 Task: Check the average views per listing of new construction in the last 5 years.
Action: Mouse moved to (780, 184)
Screenshot: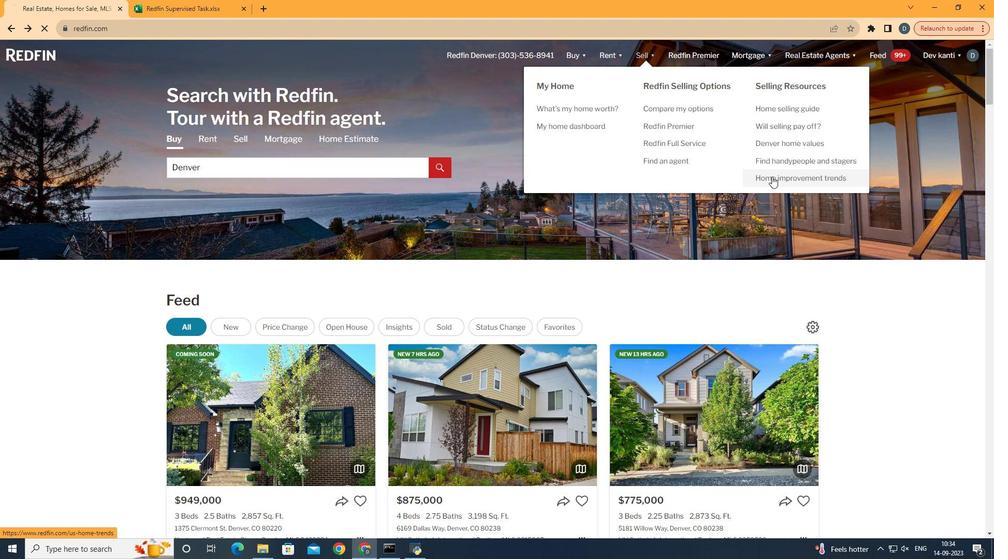 
Action: Mouse pressed left at (780, 184)
Screenshot: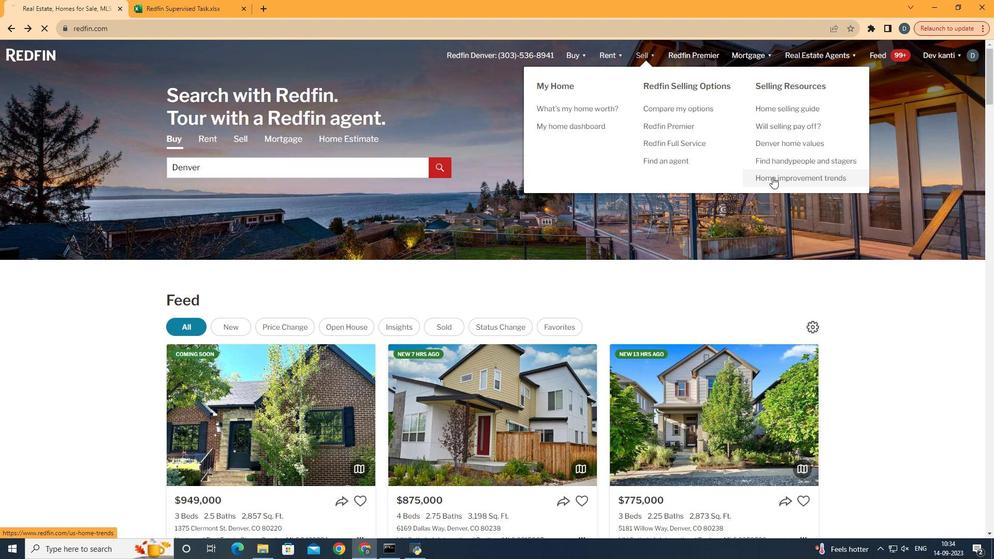 
Action: Mouse moved to (265, 201)
Screenshot: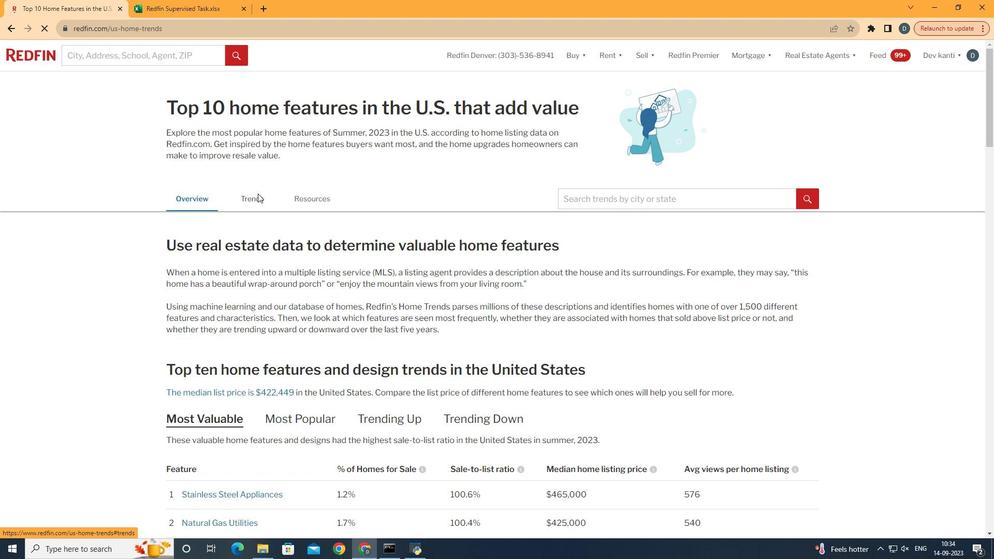 
Action: Mouse pressed left at (265, 201)
Screenshot: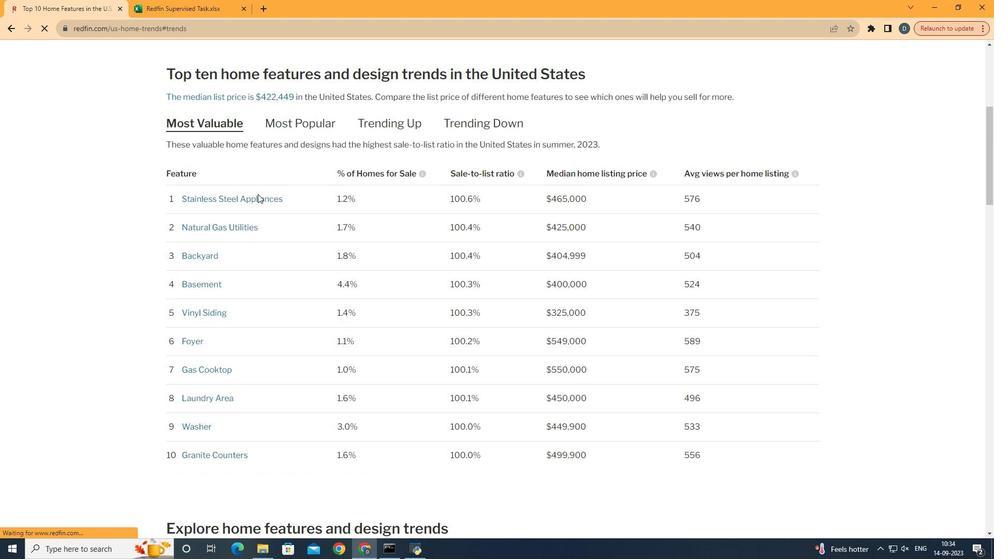 
Action: Mouse moved to (367, 350)
Screenshot: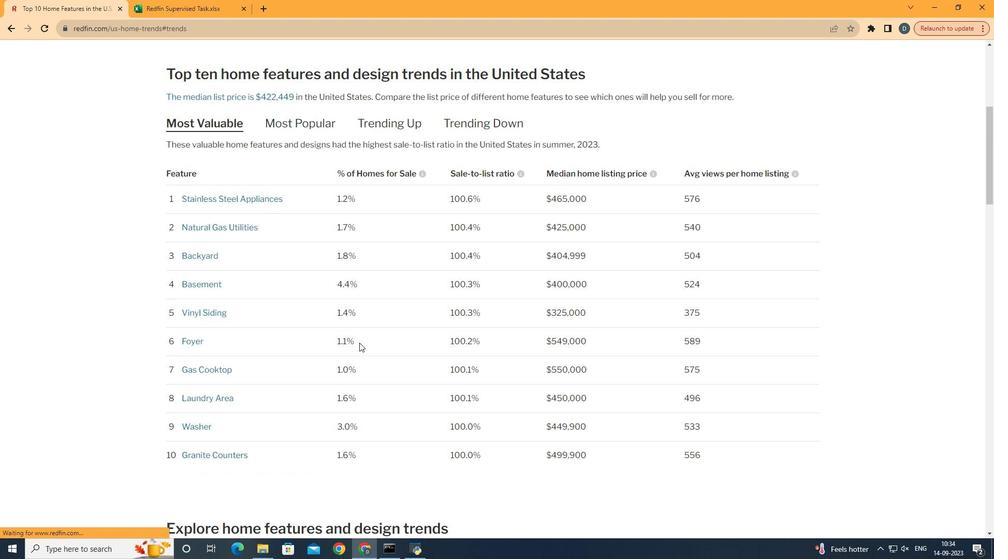 
Action: Mouse scrolled (367, 350) with delta (0, 0)
Screenshot: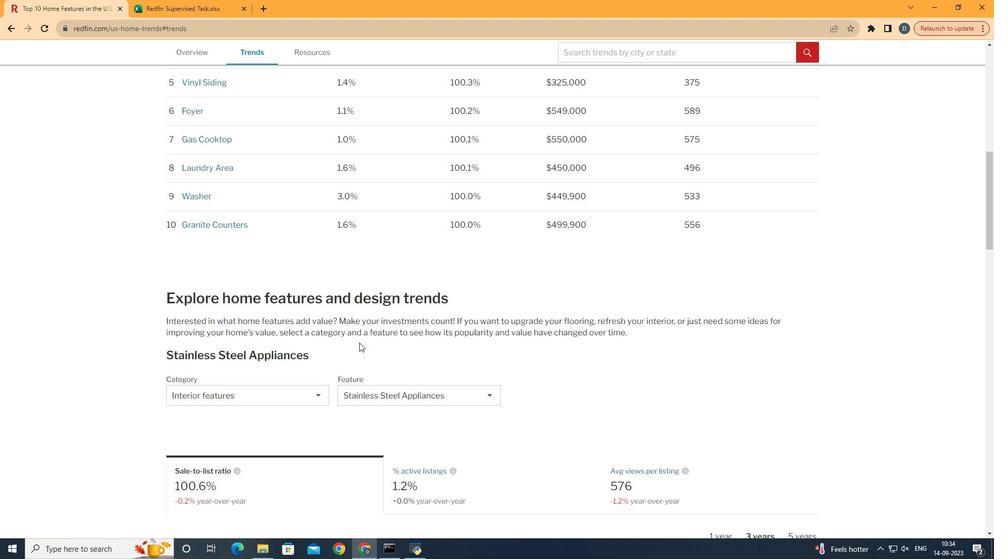 
Action: Mouse scrolled (367, 350) with delta (0, 0)
Screenshot: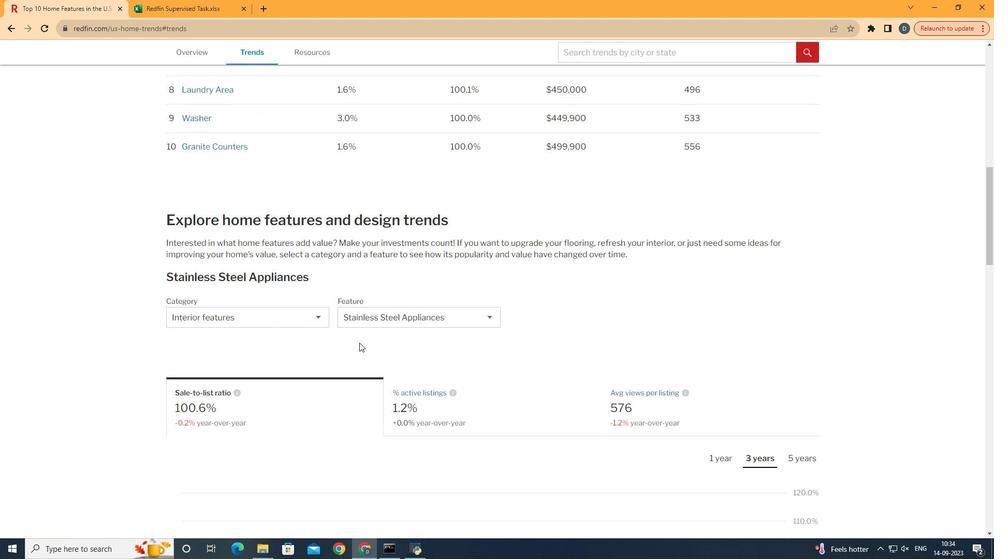 
Action: Mouse scrolled (367, 350) with delta (0, 0)
Screenshot: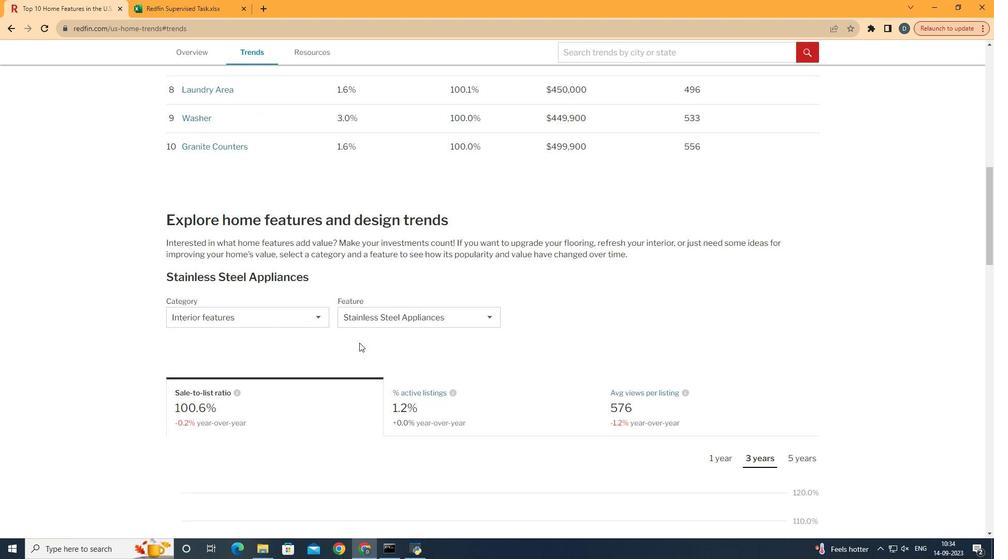 
Action: Mouse scrolled (367, 350) with delta (0, 0)
Screenshot: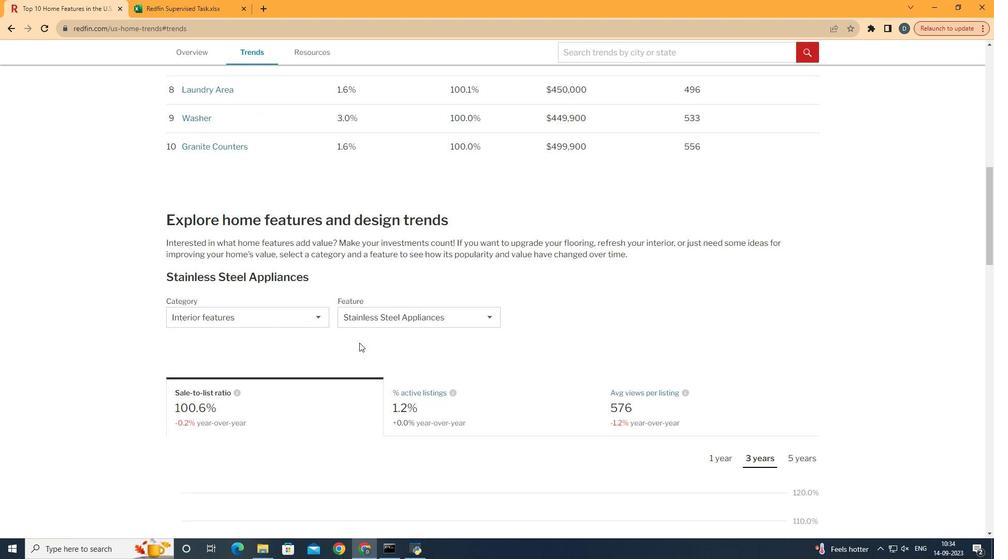 
Action: Mouse scrolled (367, 350) with delta (0, 0)
Screenshot: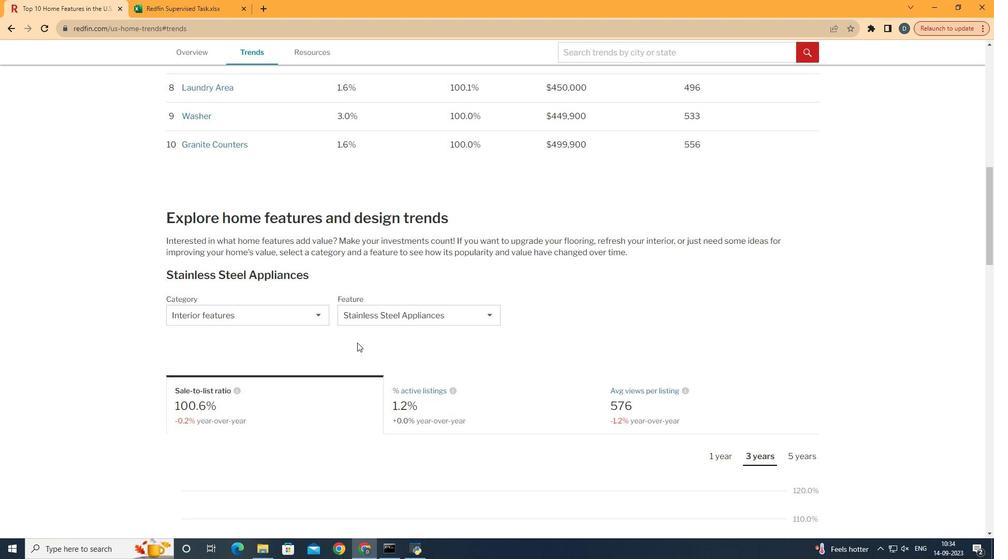 
Action: Mouse scrolled (367, 350) with delta (0, 0)
Screenshot: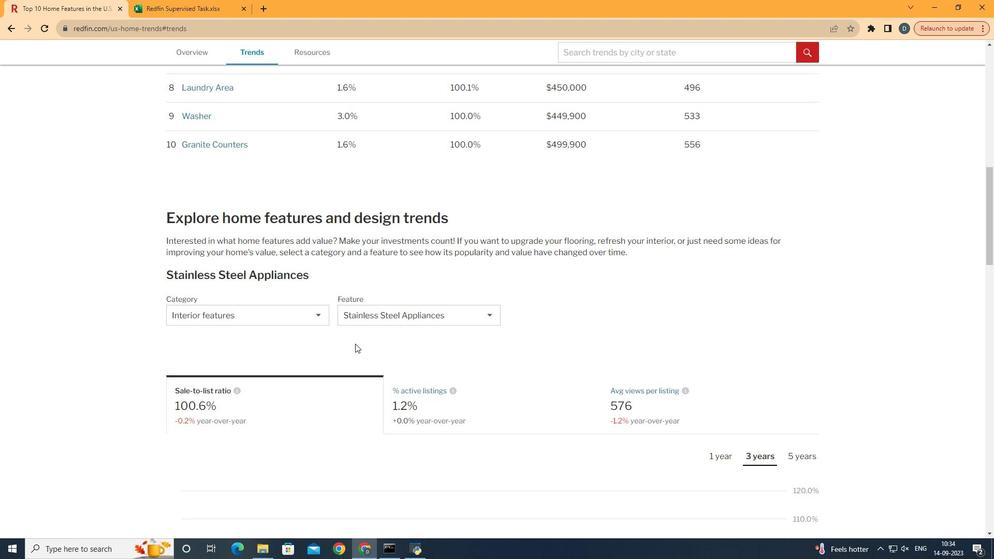 
Action: Mouse moved to (292, 331)
Screenshot: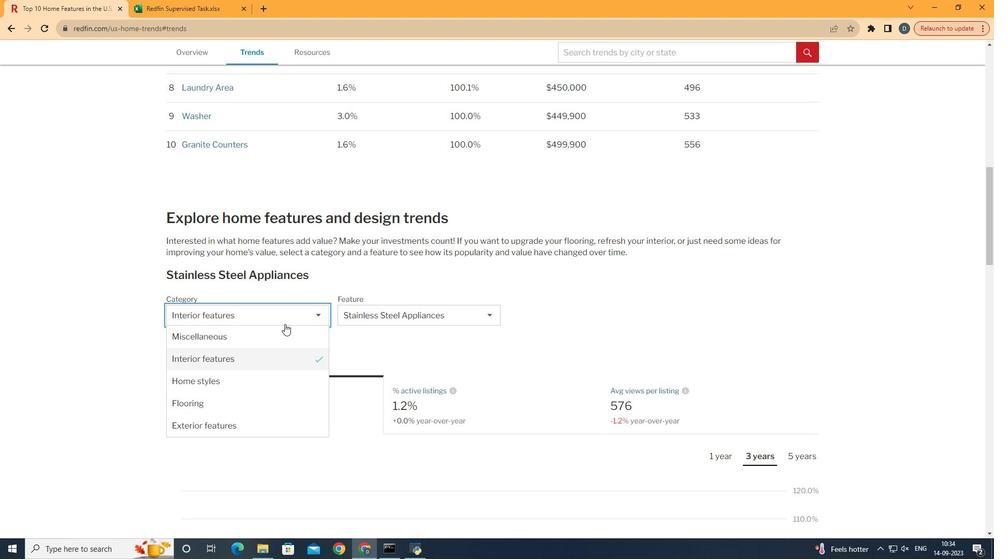 
Action: Mouse pressed left at (292, 331)
Screenshot: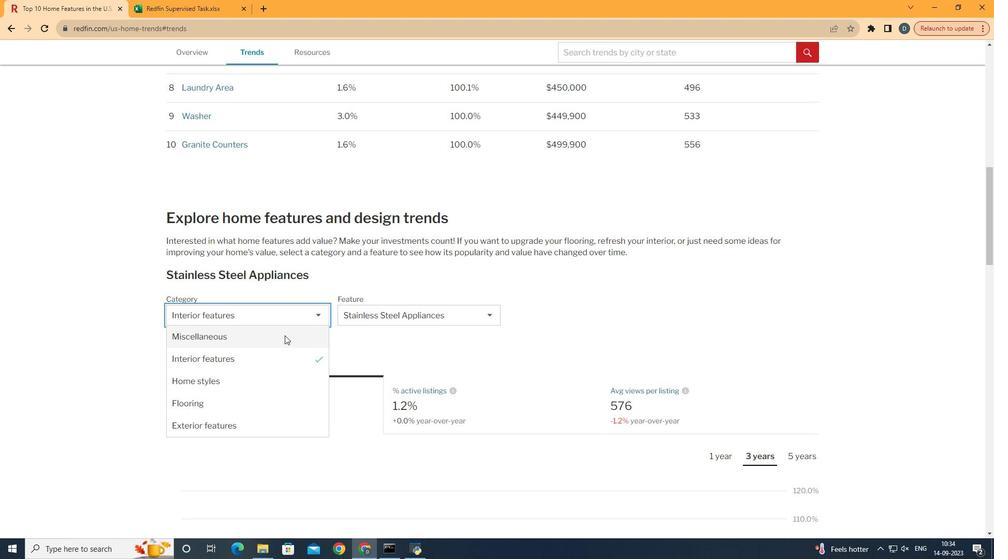 
Action: Mouse moved to (286, 387)
Screenshot: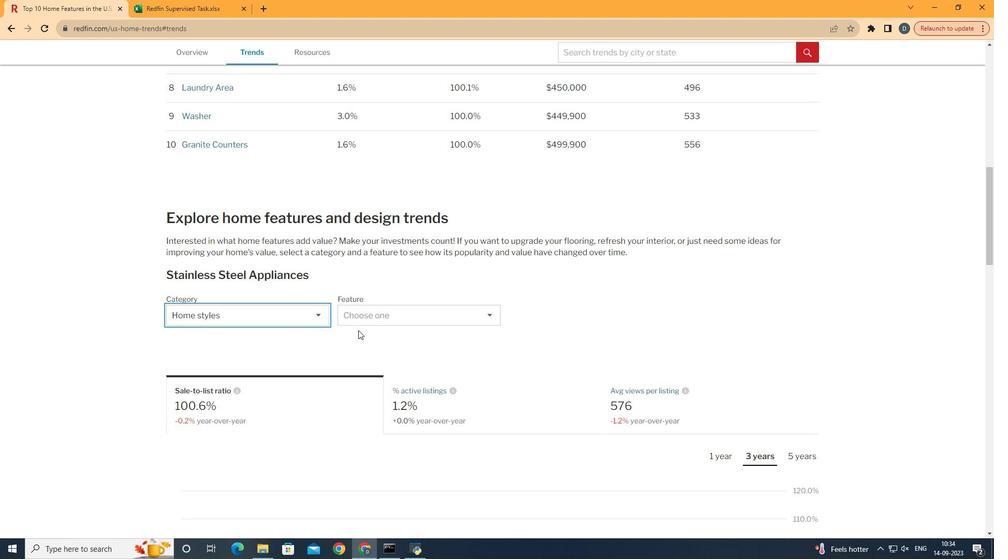 
Action: Mouse pressed left at (286, 387)
Screenshot: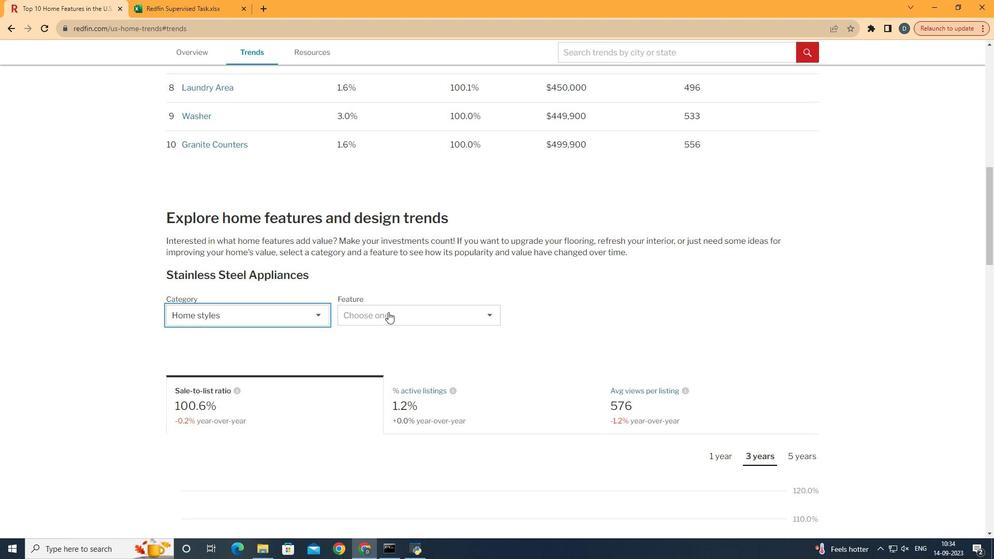 
Action: Mouse moved to (422, 308)
Screenshot: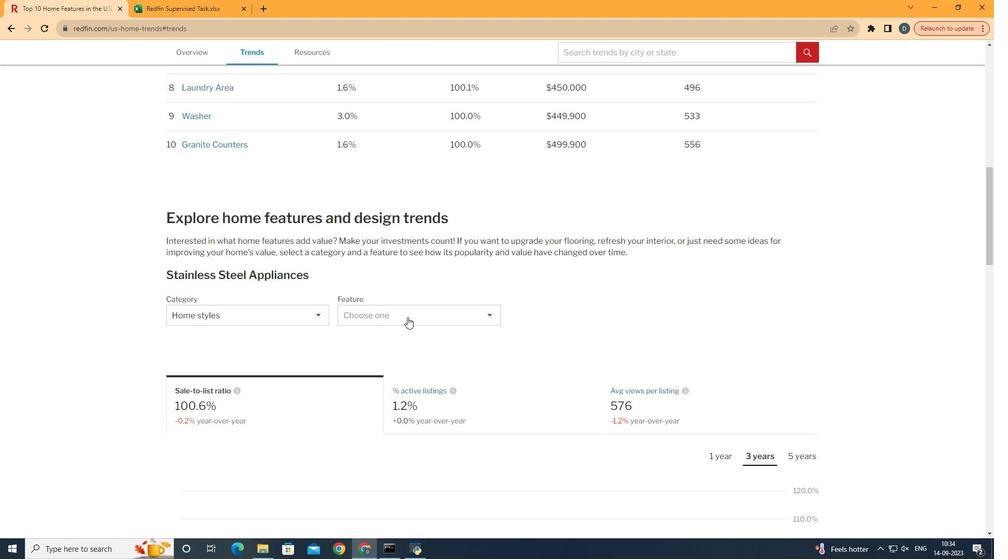 
Action: Mouse pressed left at (422, 308)
Screenshot: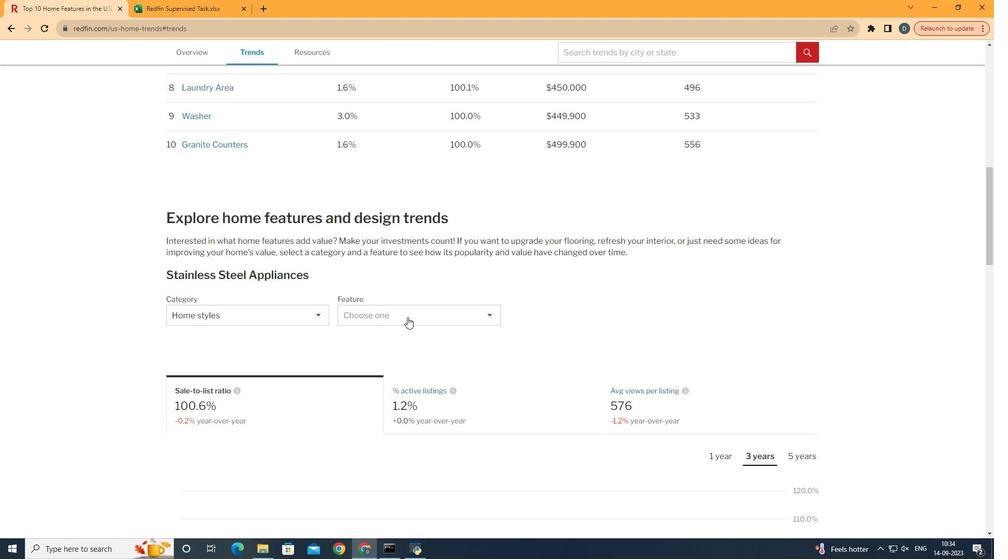 
Action: Mouse moved to (415, 325)
Screenshot: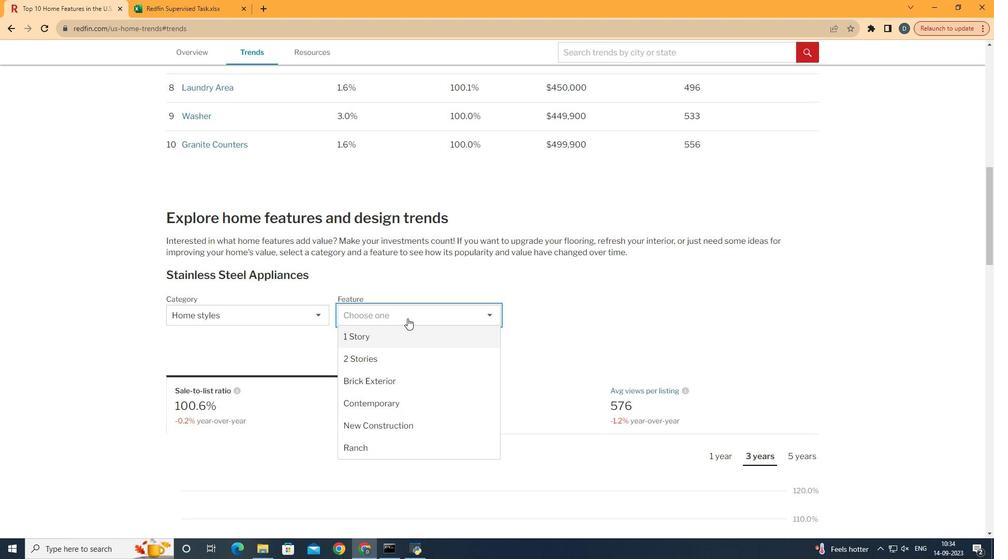 
Action: Mouse pressed left at (415, 325)
Screenshot: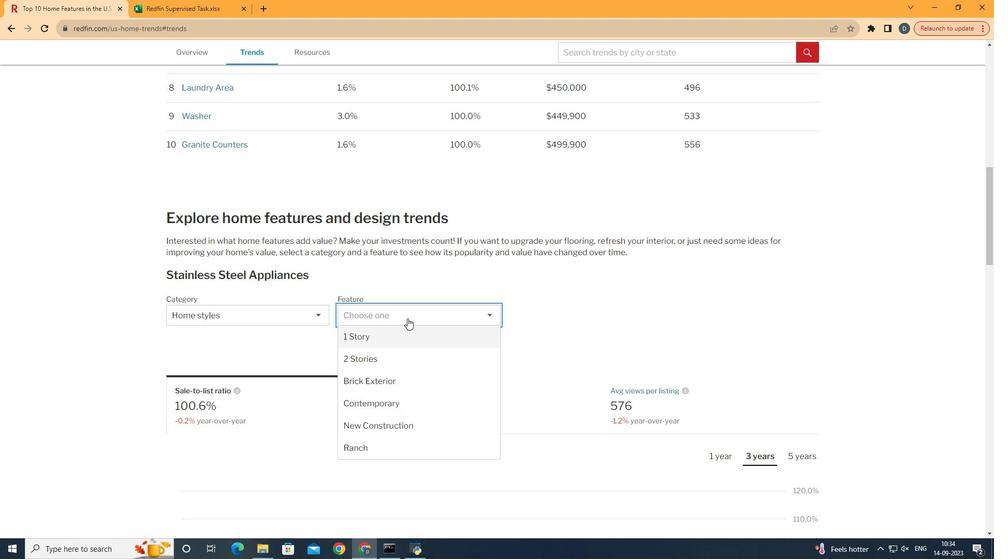 
Action: Mouse moved to (432, 430)
Screenshot: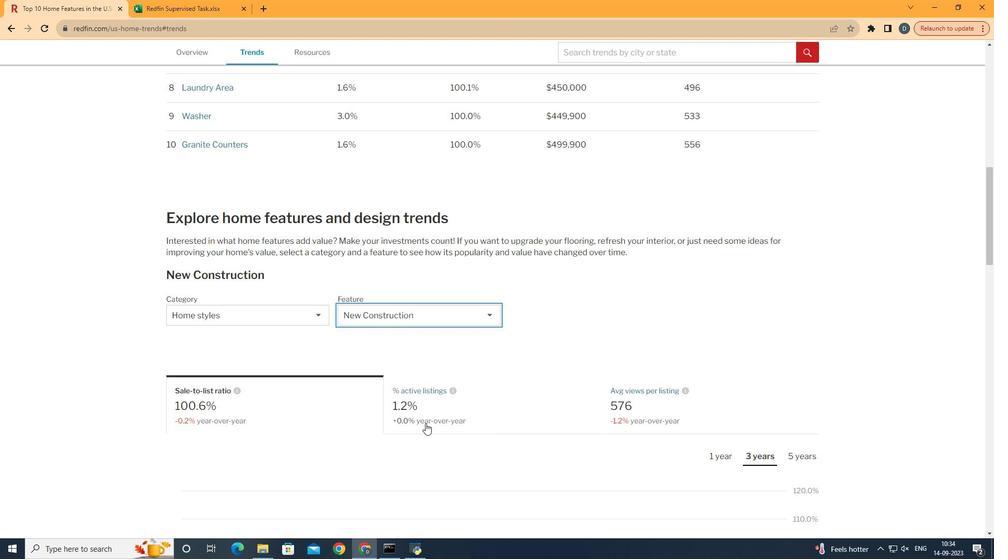 
Action: Mouse pressed left at (432, 430)
Screenshot: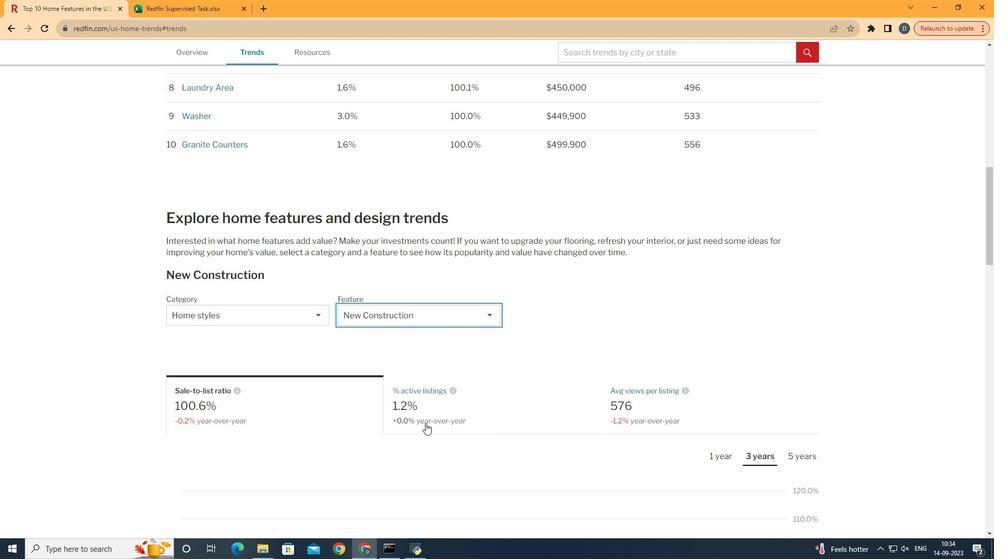 
Action: Mouse moved to (504, 369)
Screenshot: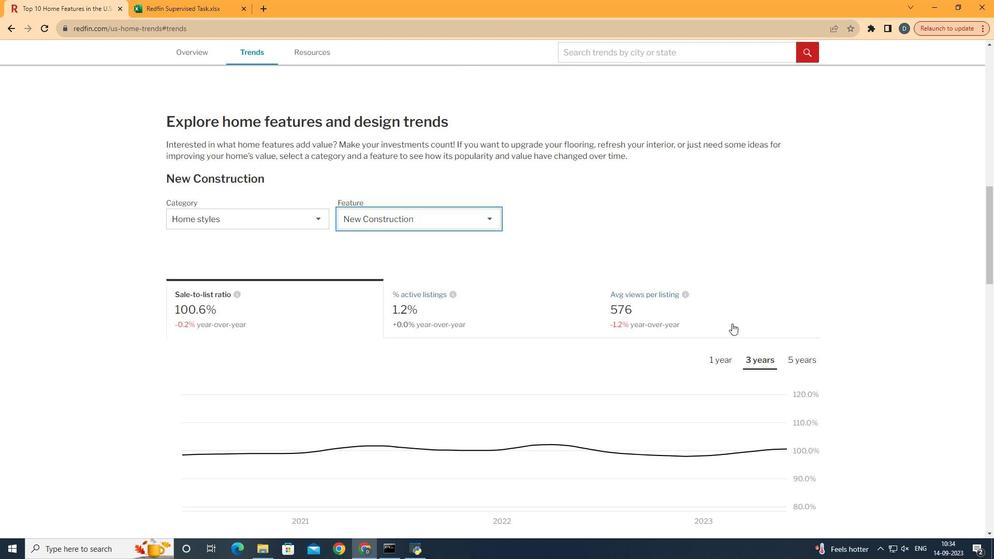 
Action: Mouse scrolled (504, 369) with delta (0, 0)
Screenshot: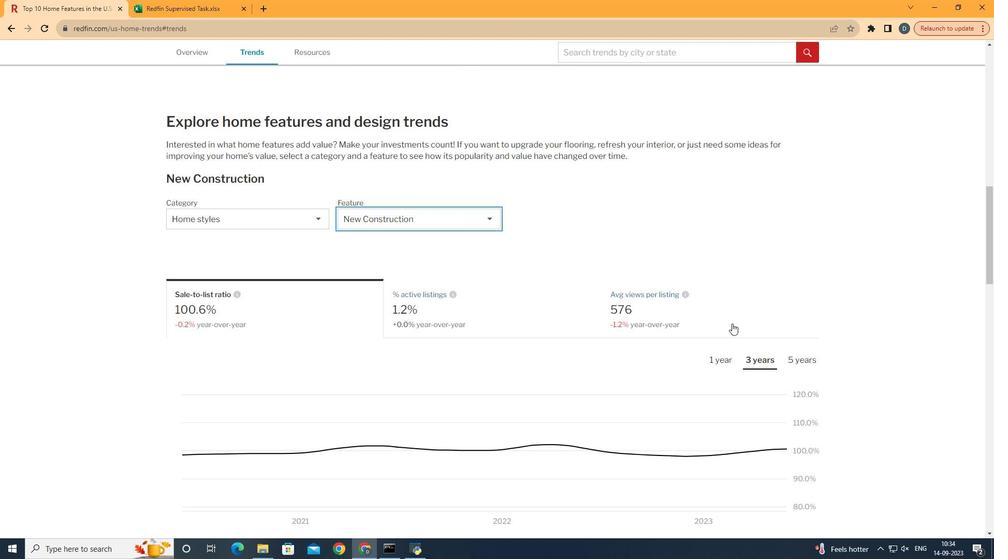 
Action: Mouse moved to (505, 369)
Screenshot: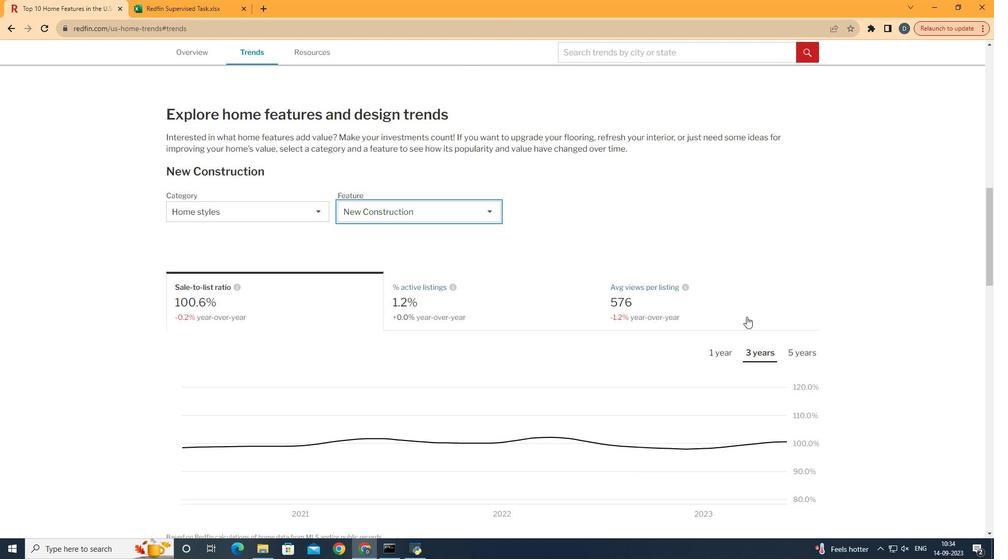 
Action: Mouse scrolled (505, 369) with delta (0, 0)
Screenshot: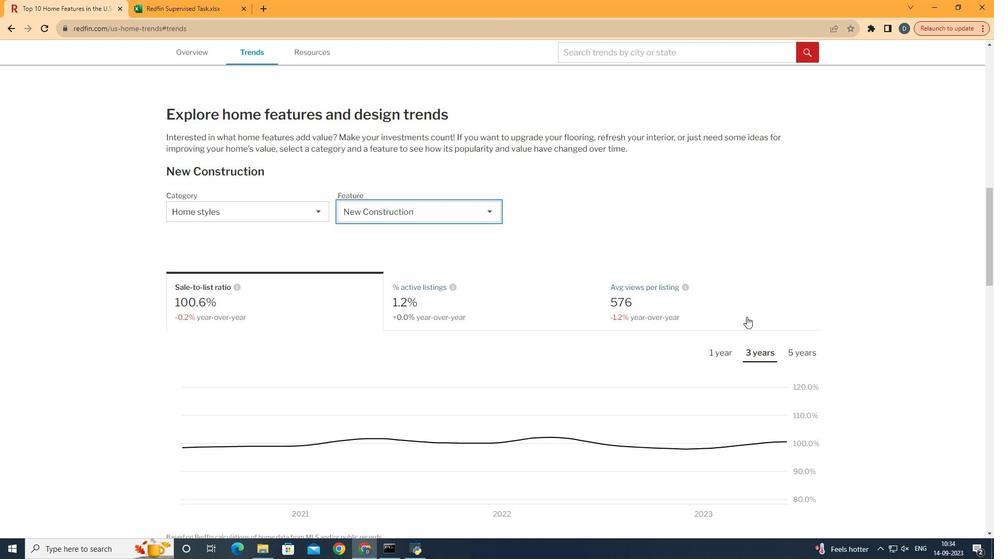 
Action: Mouse moved to (759, 315)
Screenshot: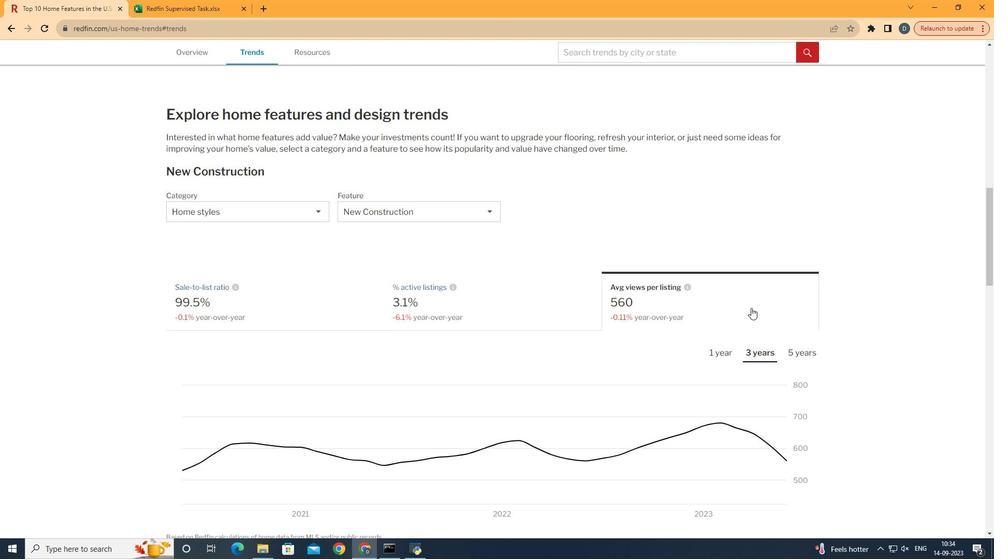 
Action: Mouse pressed left at (759, 315)
Screenshot: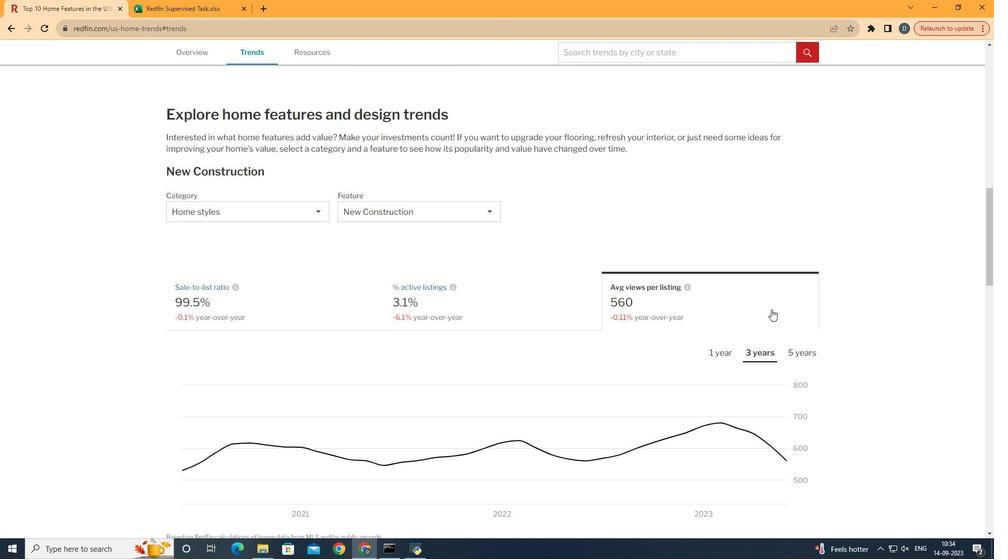 
Action: Mouse moved to (823, 364)
Screenshot: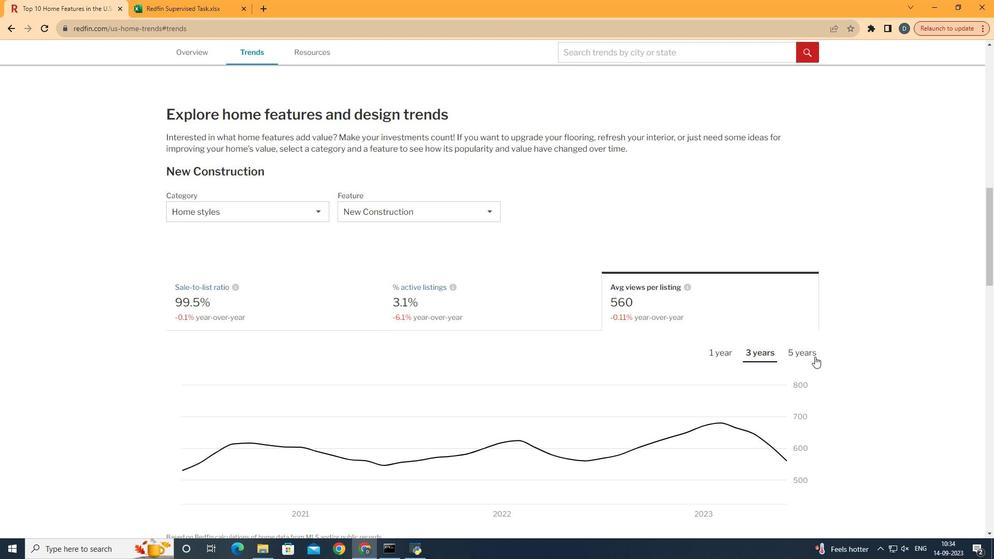 
Action: Mouse pressed left at (823, 364)
Screenshot: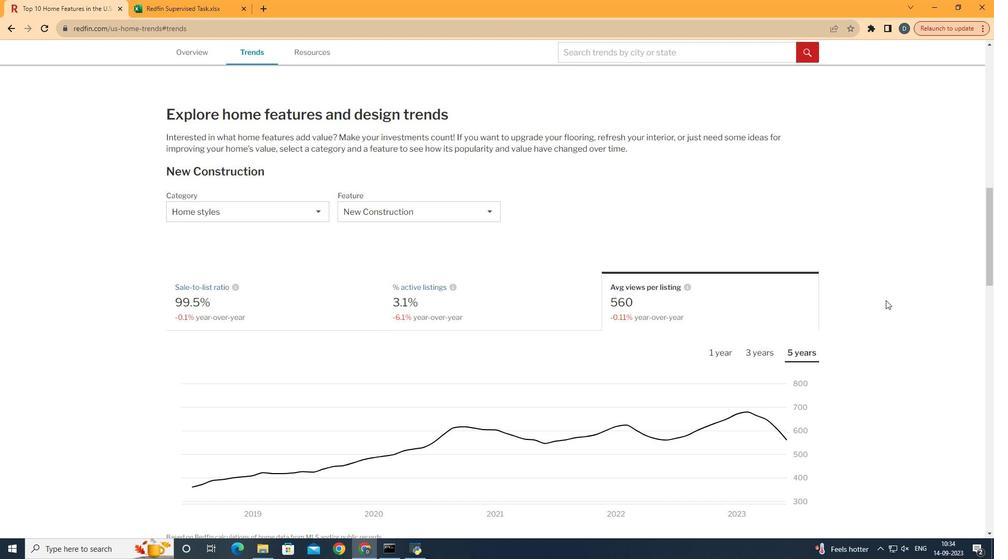 
Action: Mouse moved to (893, 308)
Screenshot: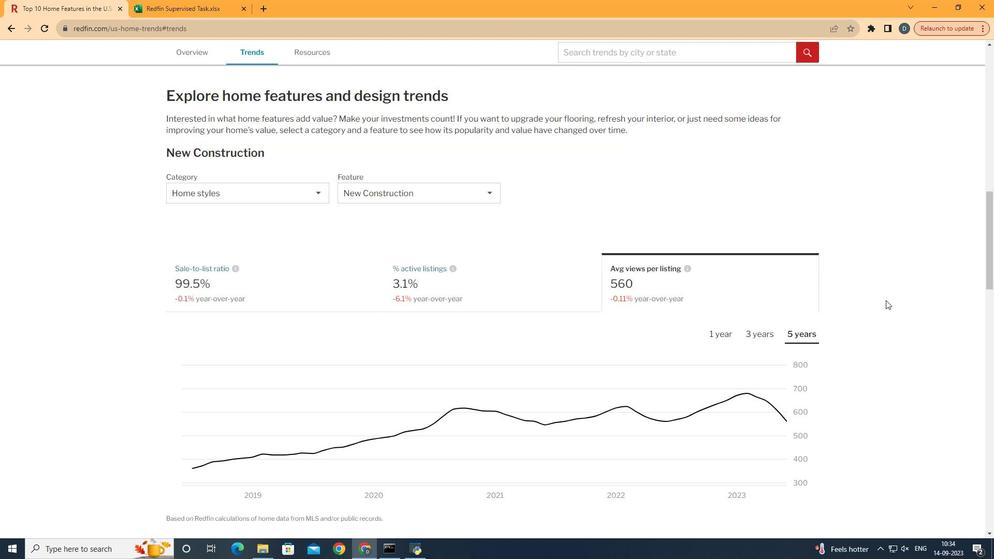
Action: Mouse scrolled (893, 307) with delta (0, 0)
Screenshot: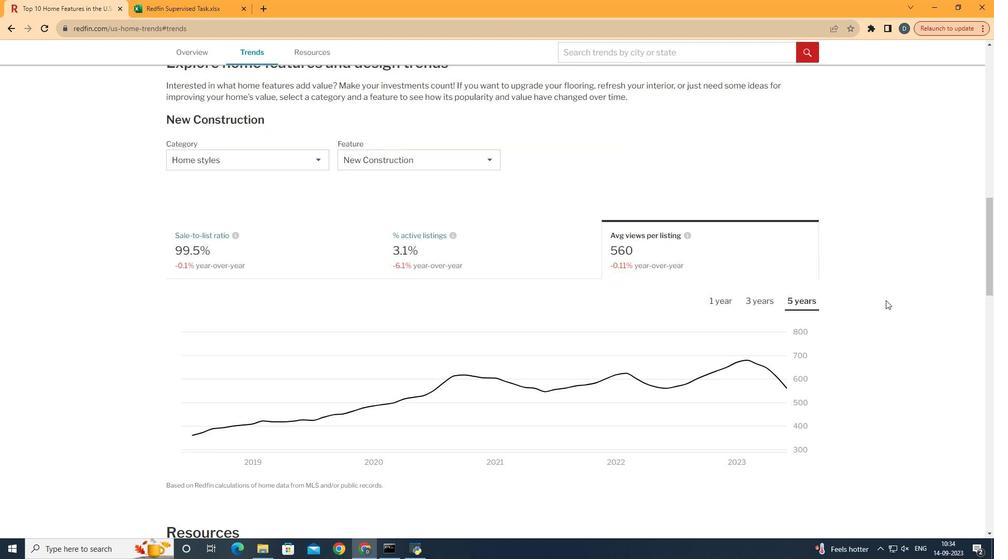 
